 Task: Sort the products in the category "Party Platters" by best match.
Action: Mouse moved to (17, 154)
Screenshot: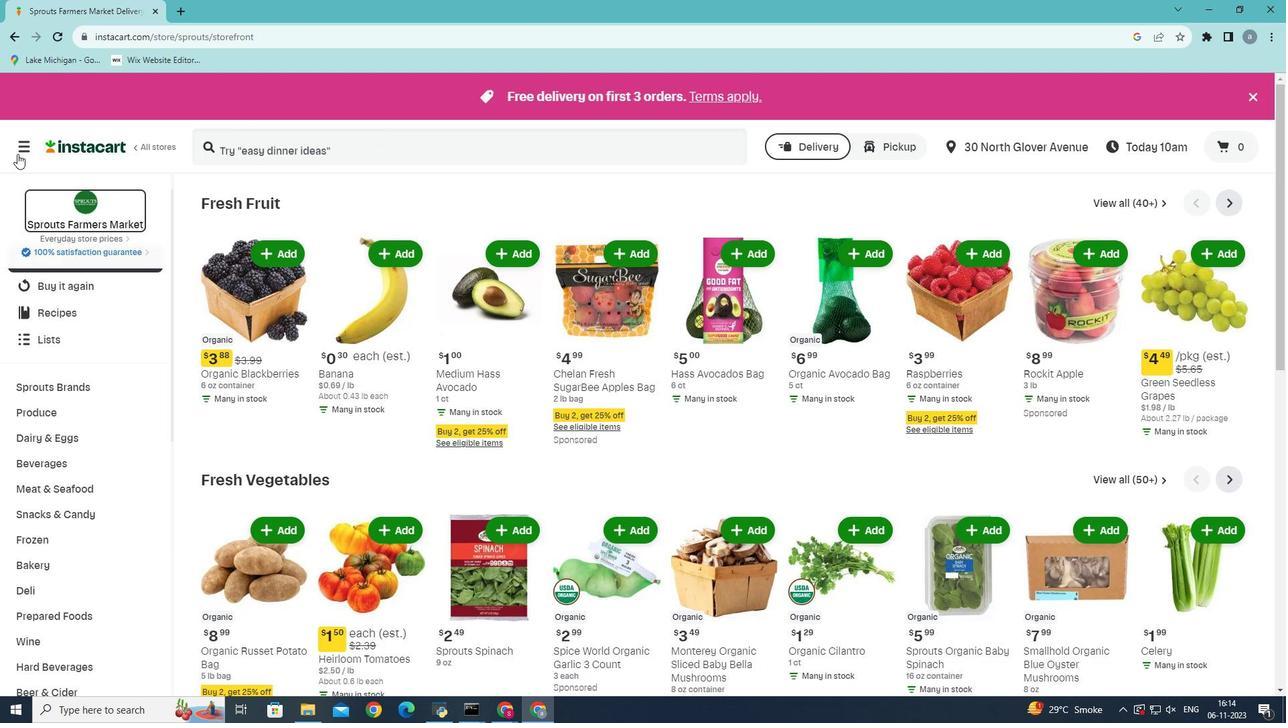 
Action: Mouse pressed left at (17, 154)
Screenshot: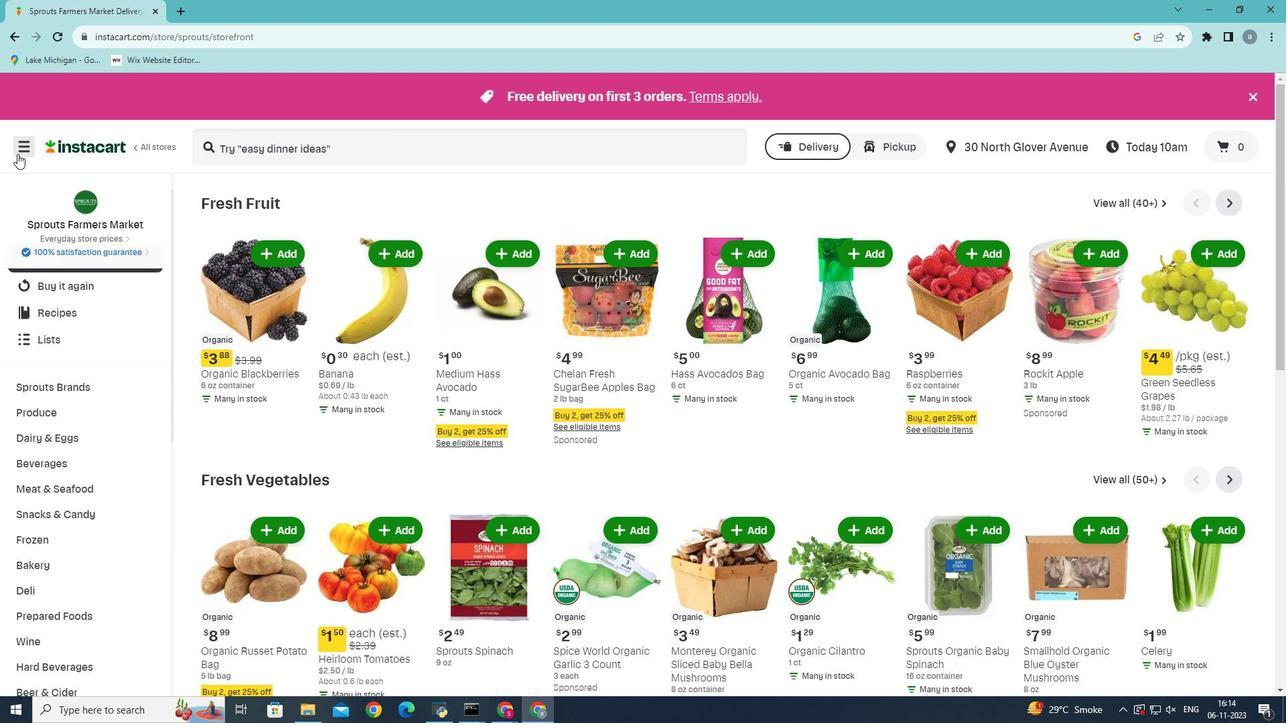 
Action: Mouse moved to (50, 373)
Screenshot: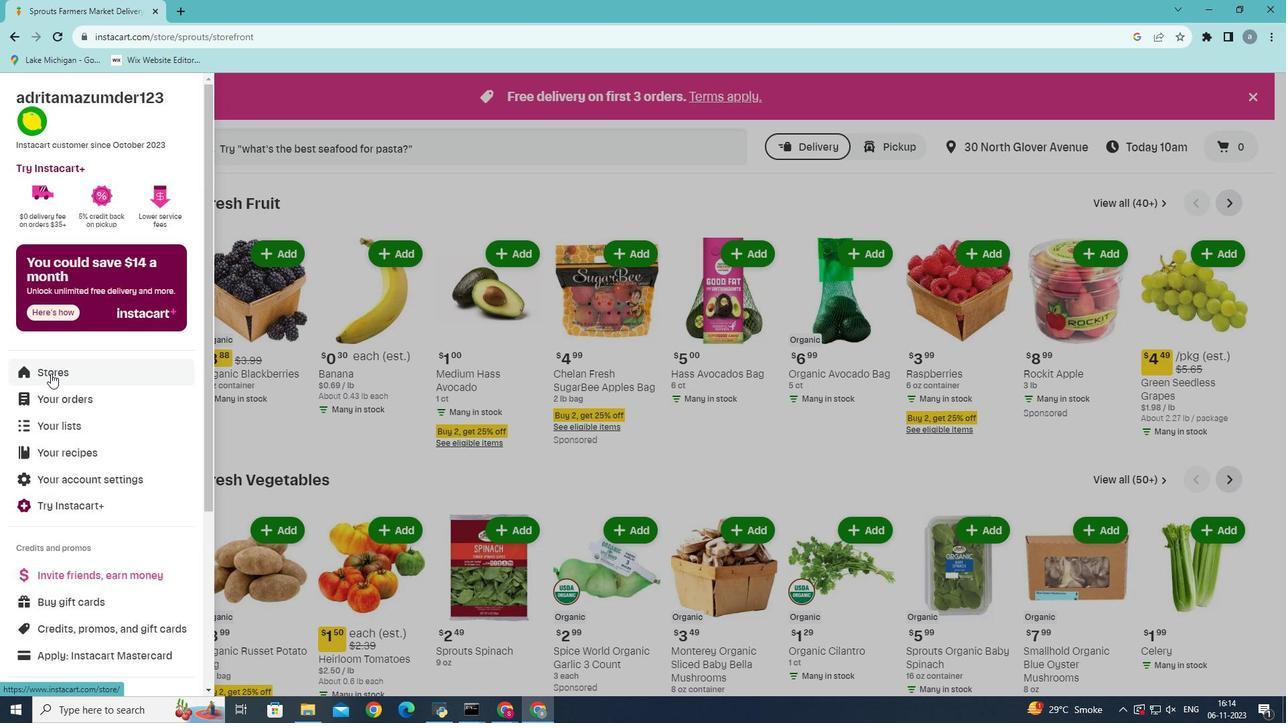 
Action: Mouse pressed left at (50, 373)
Screenshot: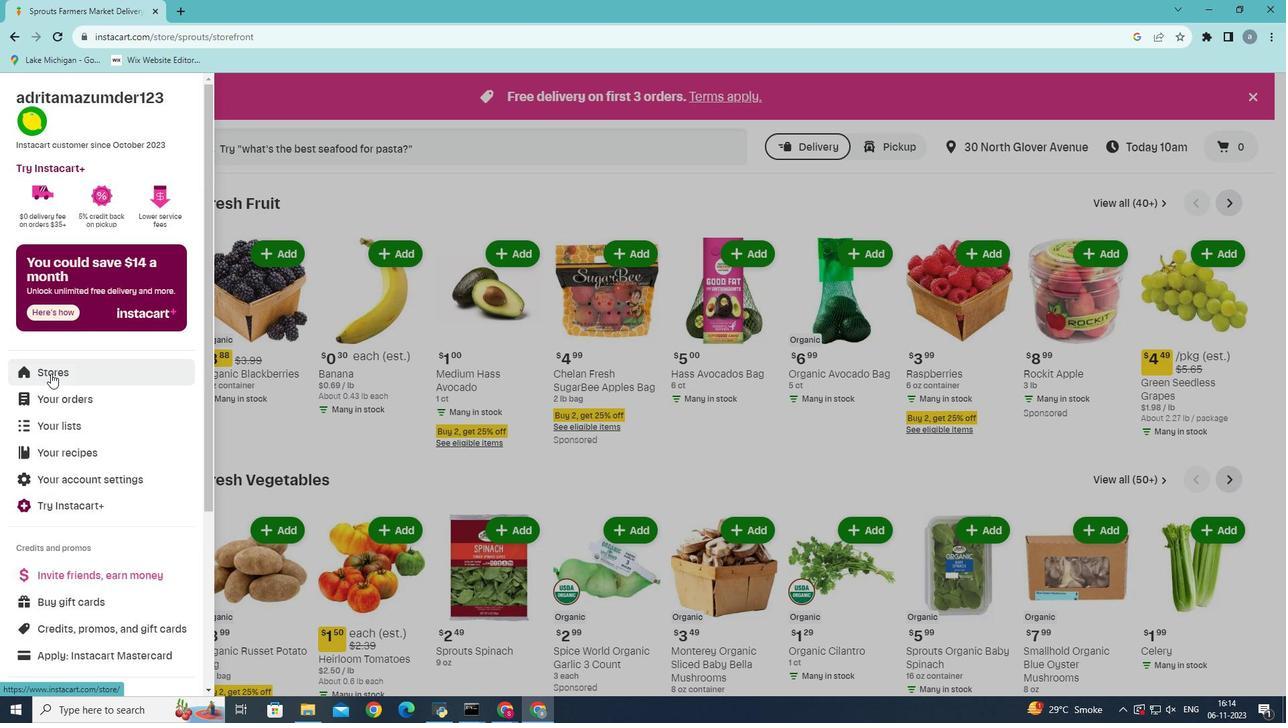 
Action: Mouse moved to (321, 154)
Screenshot: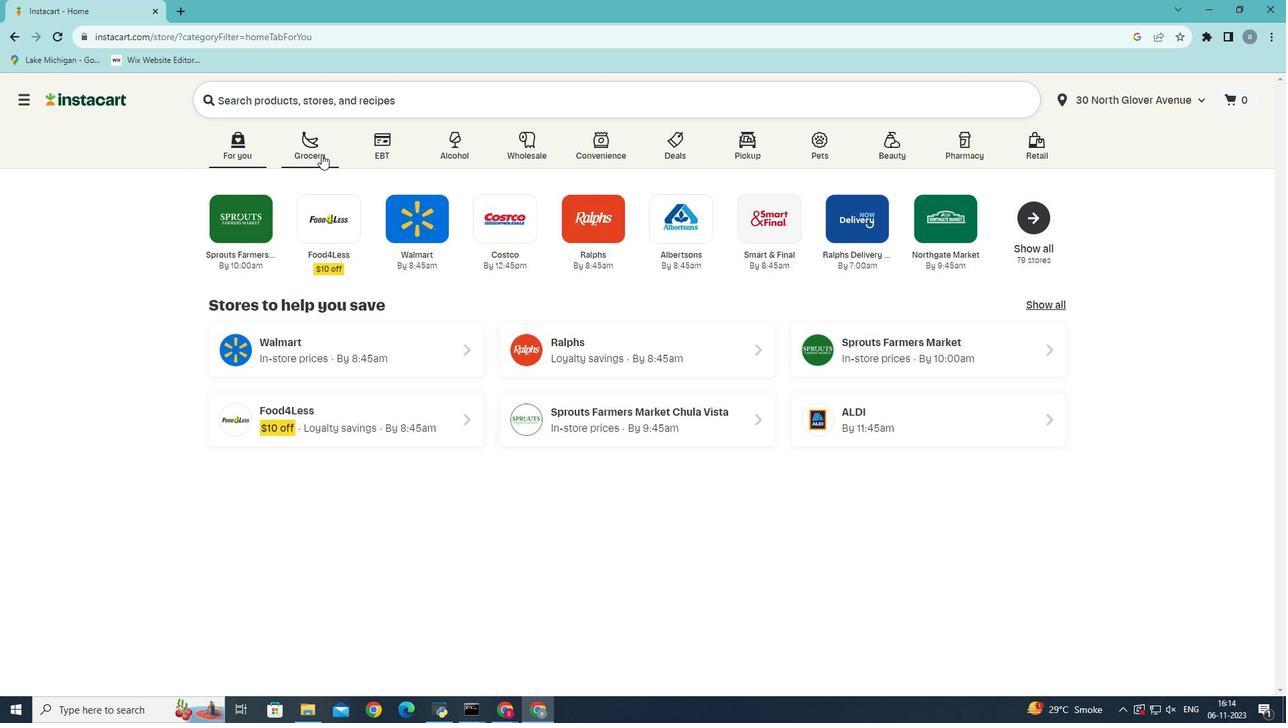 
Action: Mouse pressed left at (321, 154)
Screenshot: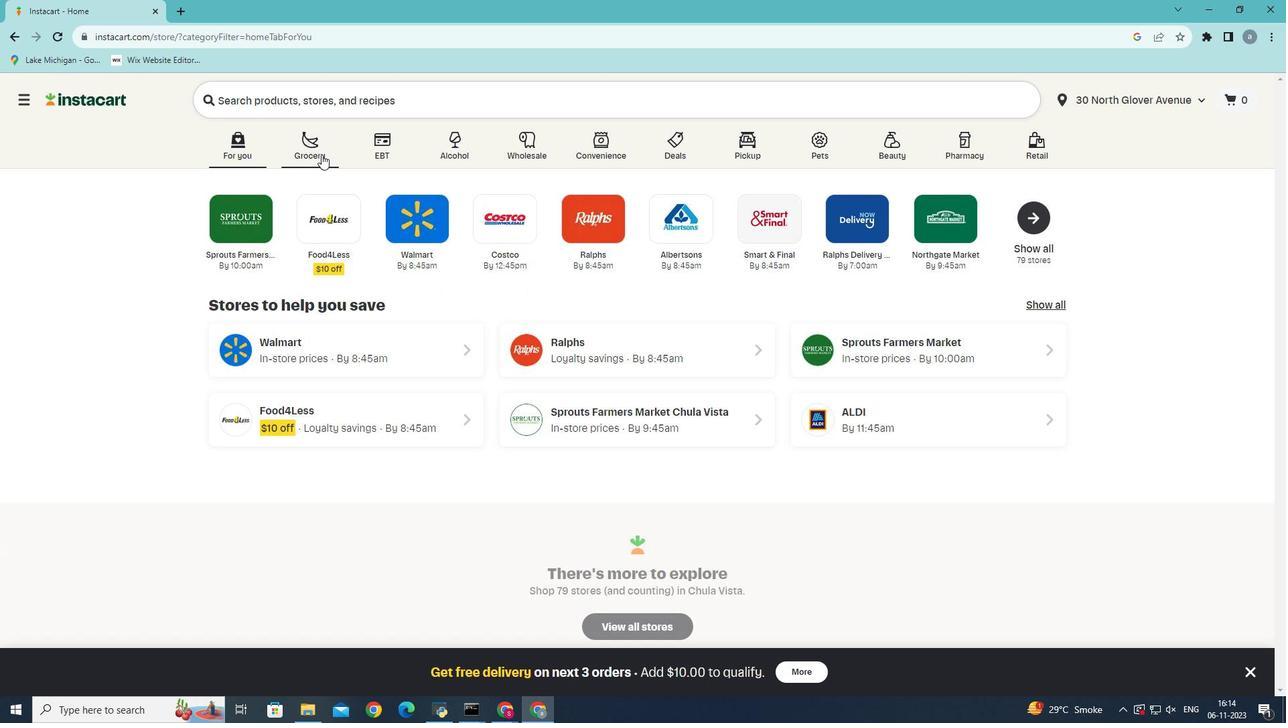 
Action: Mouse moved to (311, 394)
Screenshot: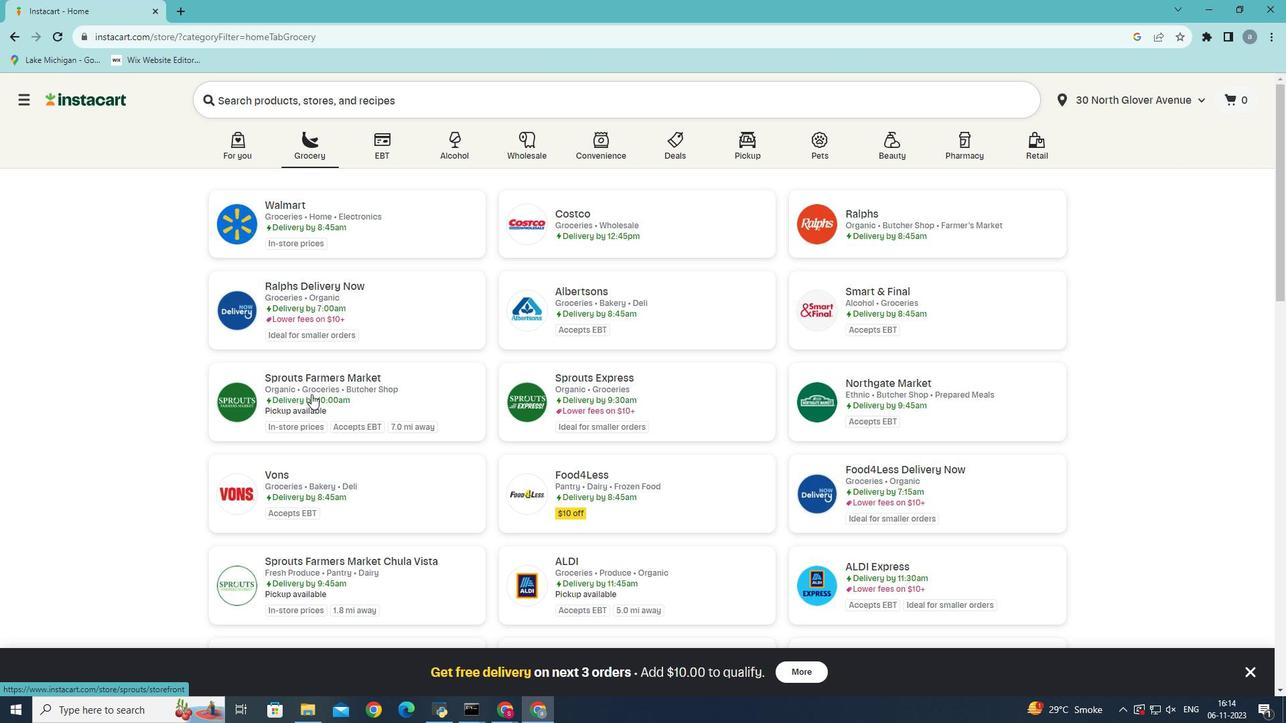 
Action: Mouse pressed left at (311, 394)
Screenshot: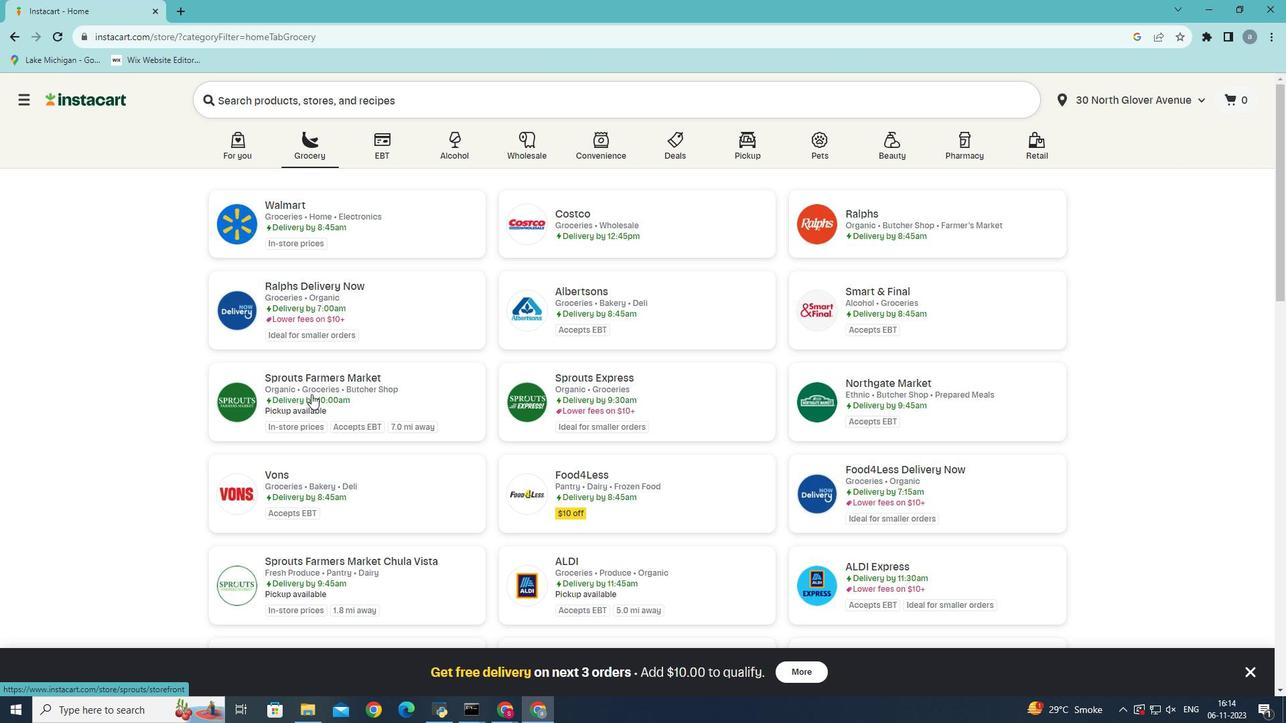 
Action: Mouse moved to (60, 618)
Screenshot: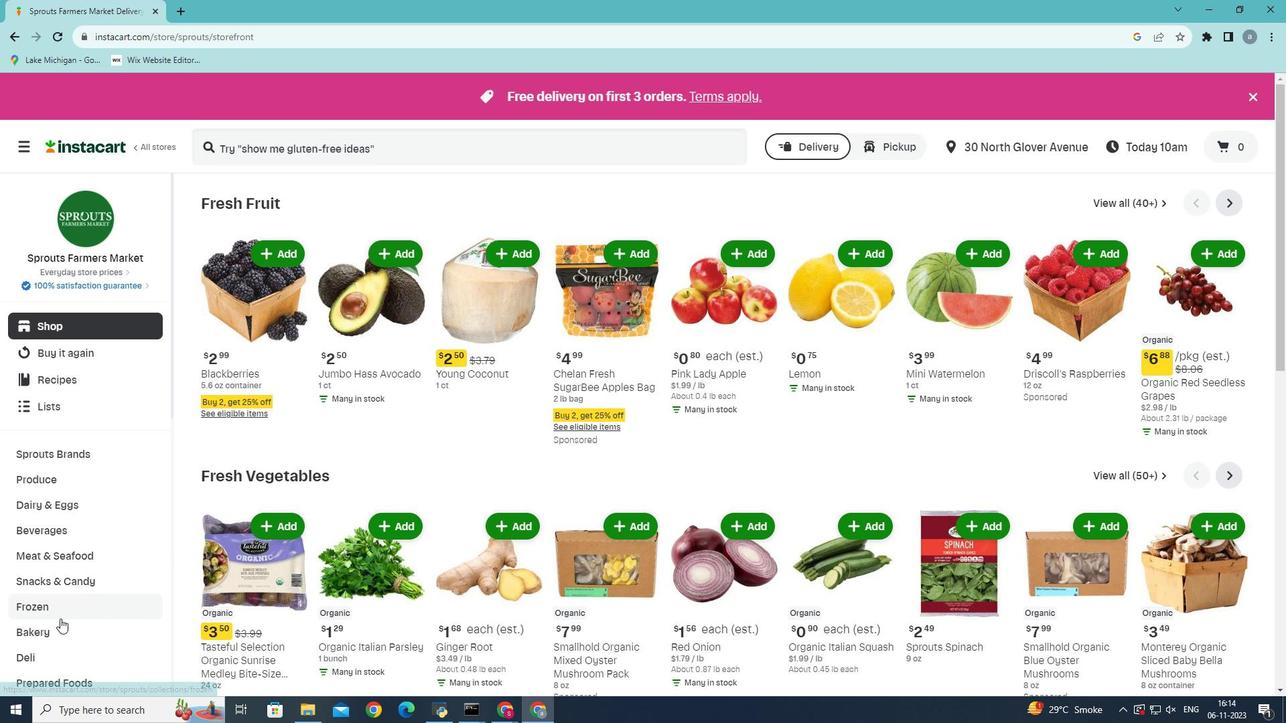 
Action: Mouse scrolled (60, 618) with delta (0, 0)
Screenshot: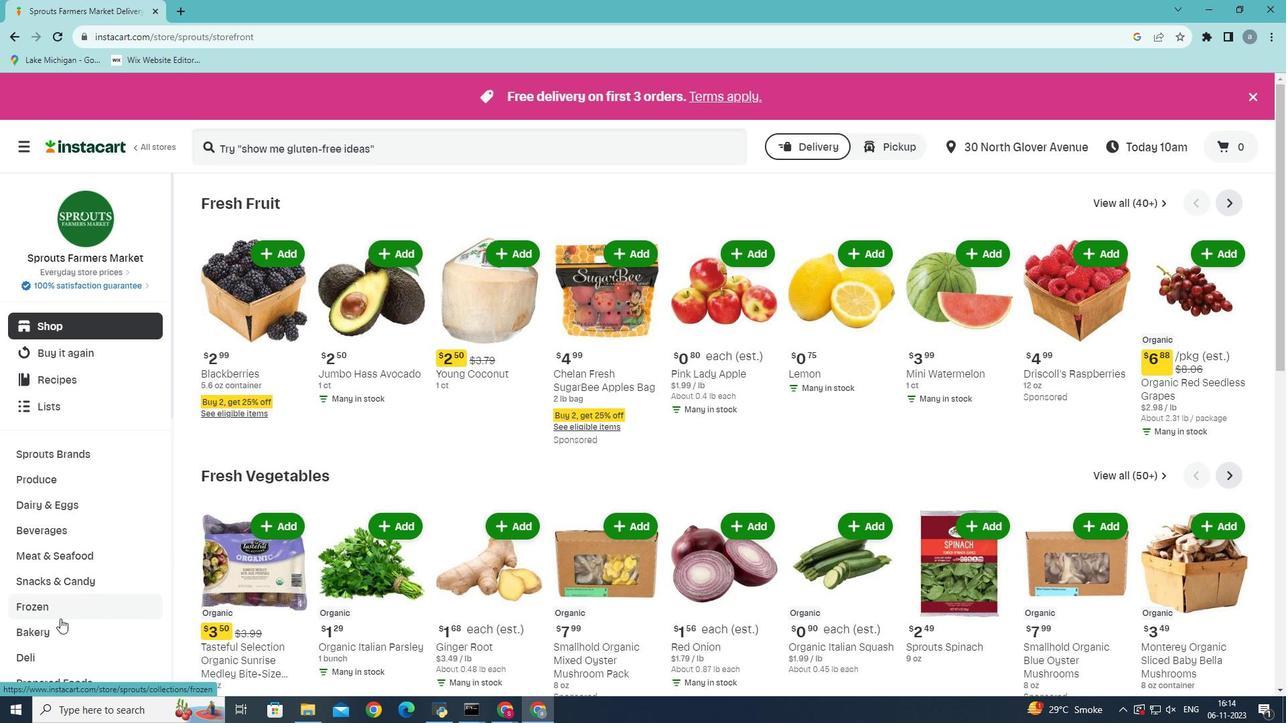 
Action: Mouse pressed left at (60, 618)
Screenshot: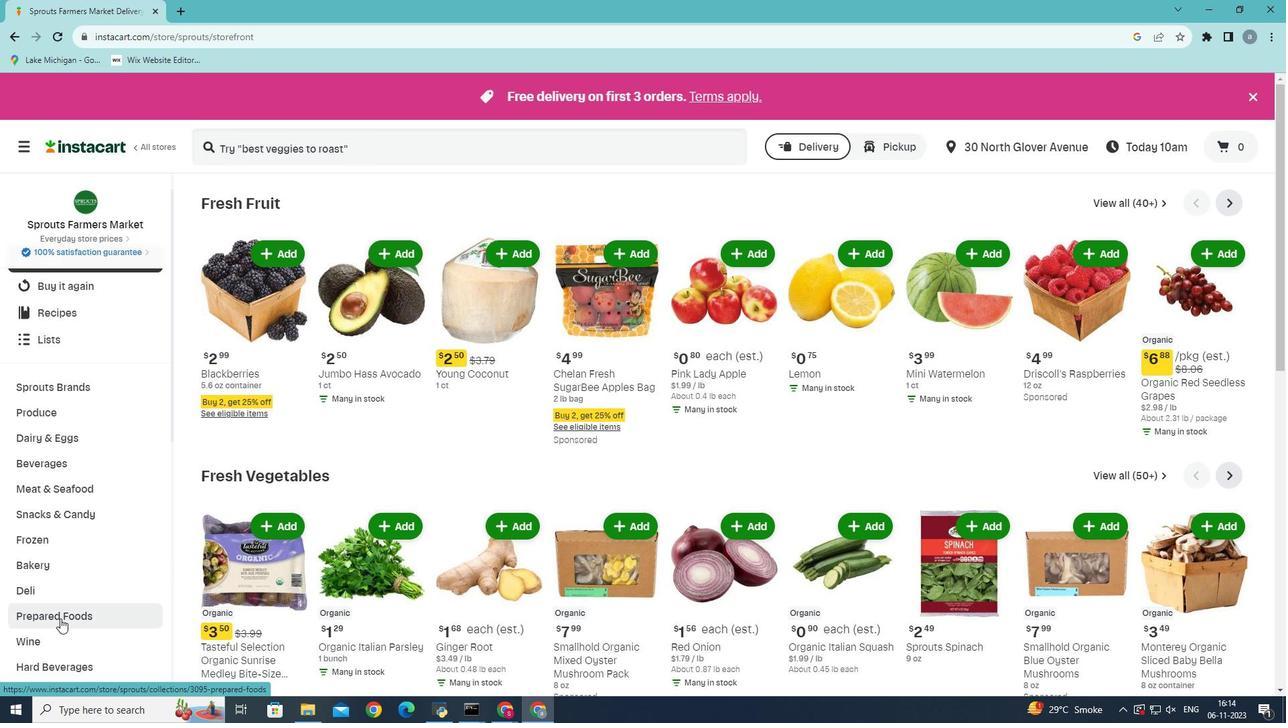 
Action: Mouse moved to (626, 237)
Screenshot: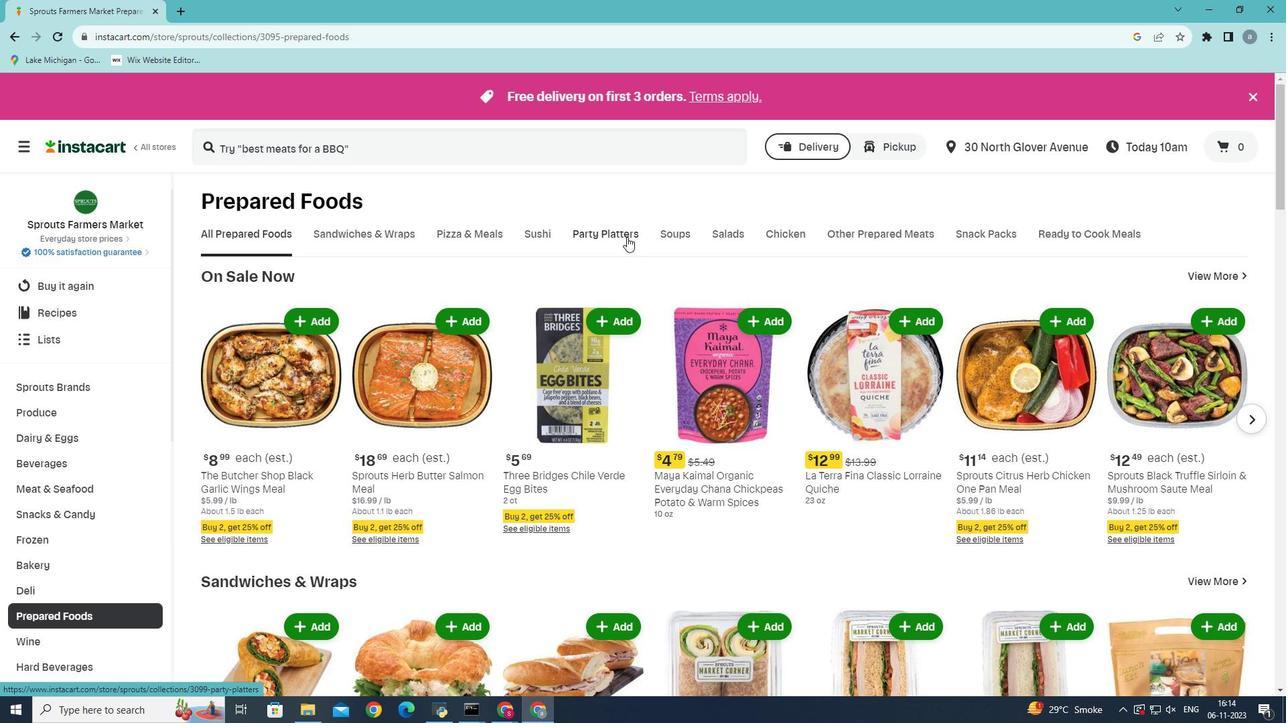 
Action: Mouse pressed left at (626, 237)
Screenshot: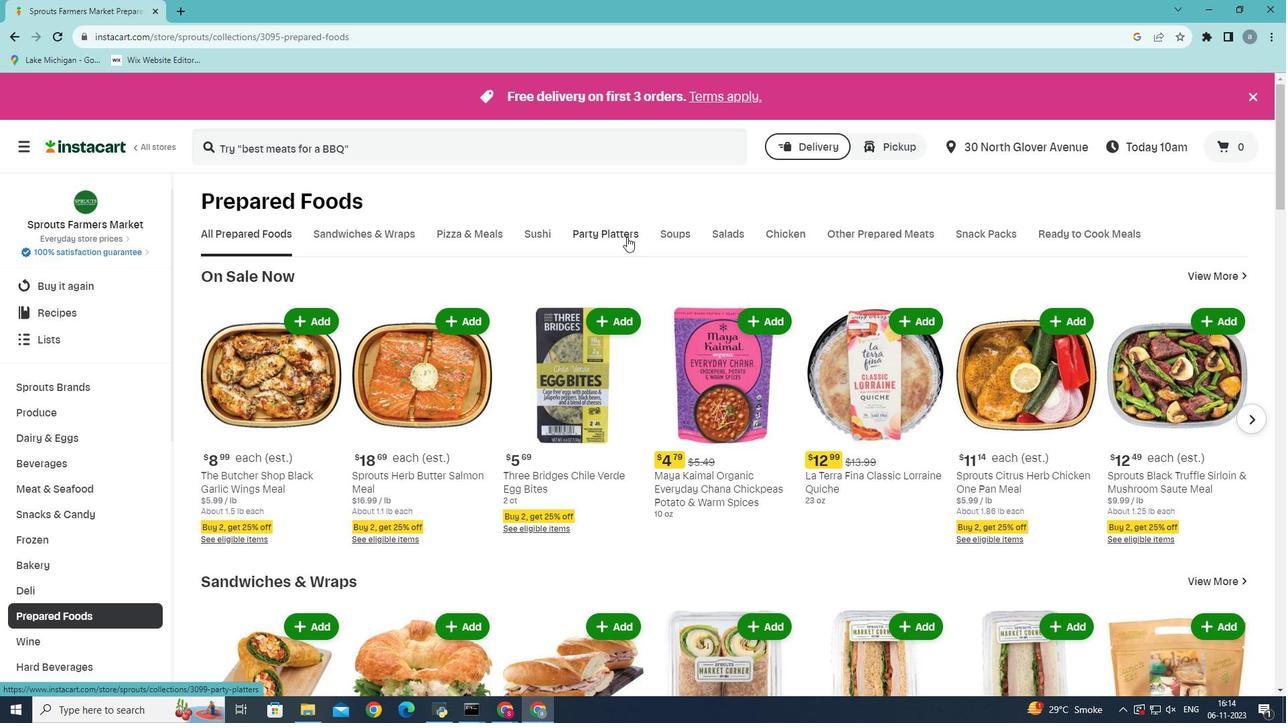 
Action: Mouse moved to (1233, 279)
Screenshot: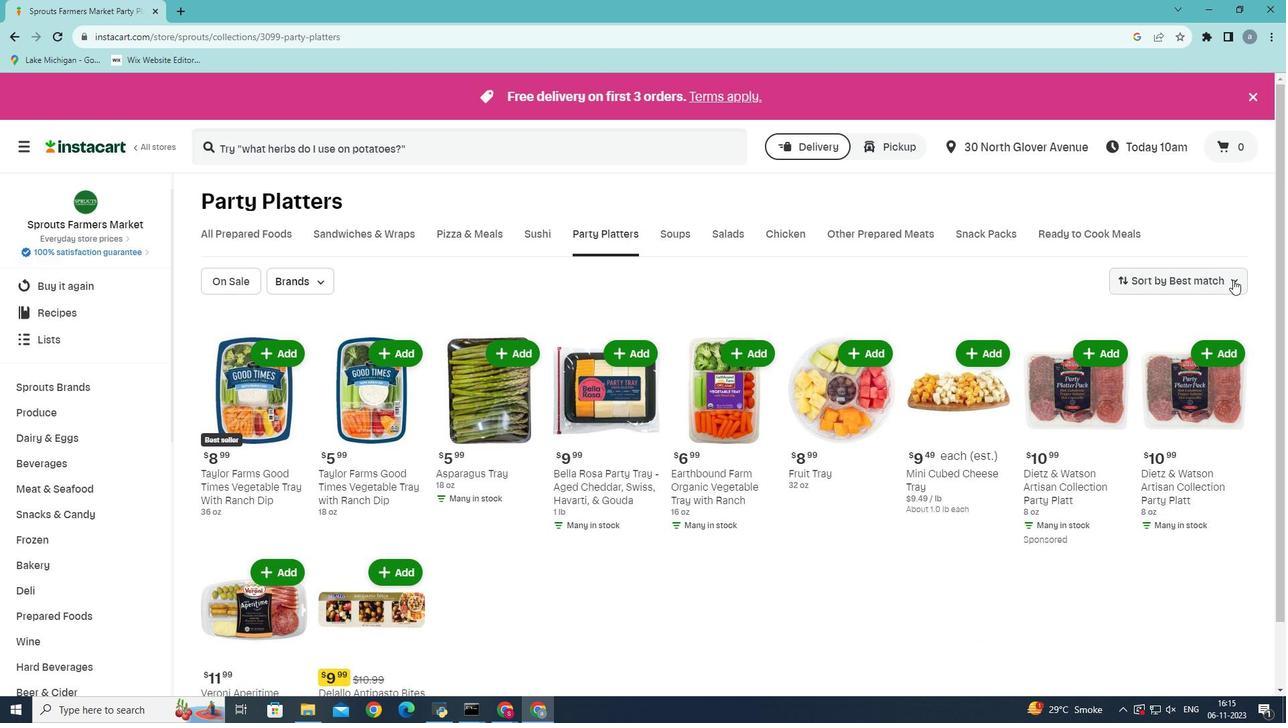 
Action: Mouse pressed left at (1233, 279)
Screenshot: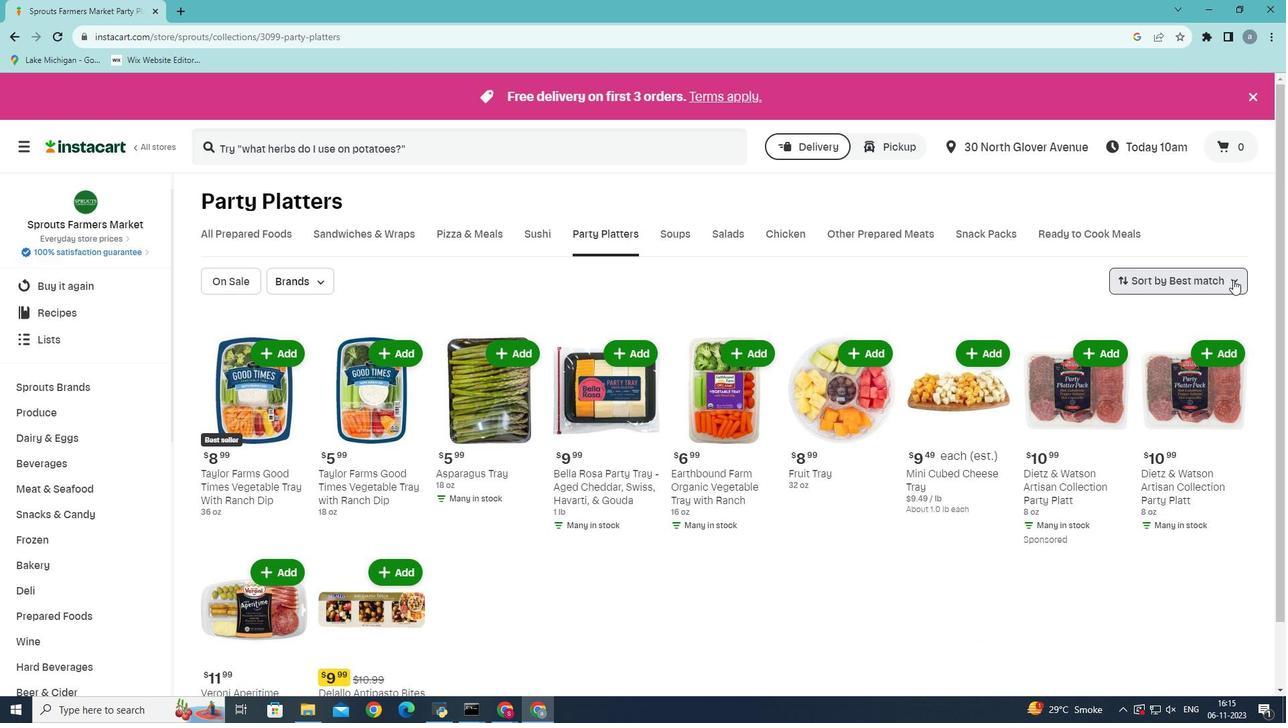 
Action: Mouse moved to (1171, 320)
Screenshot: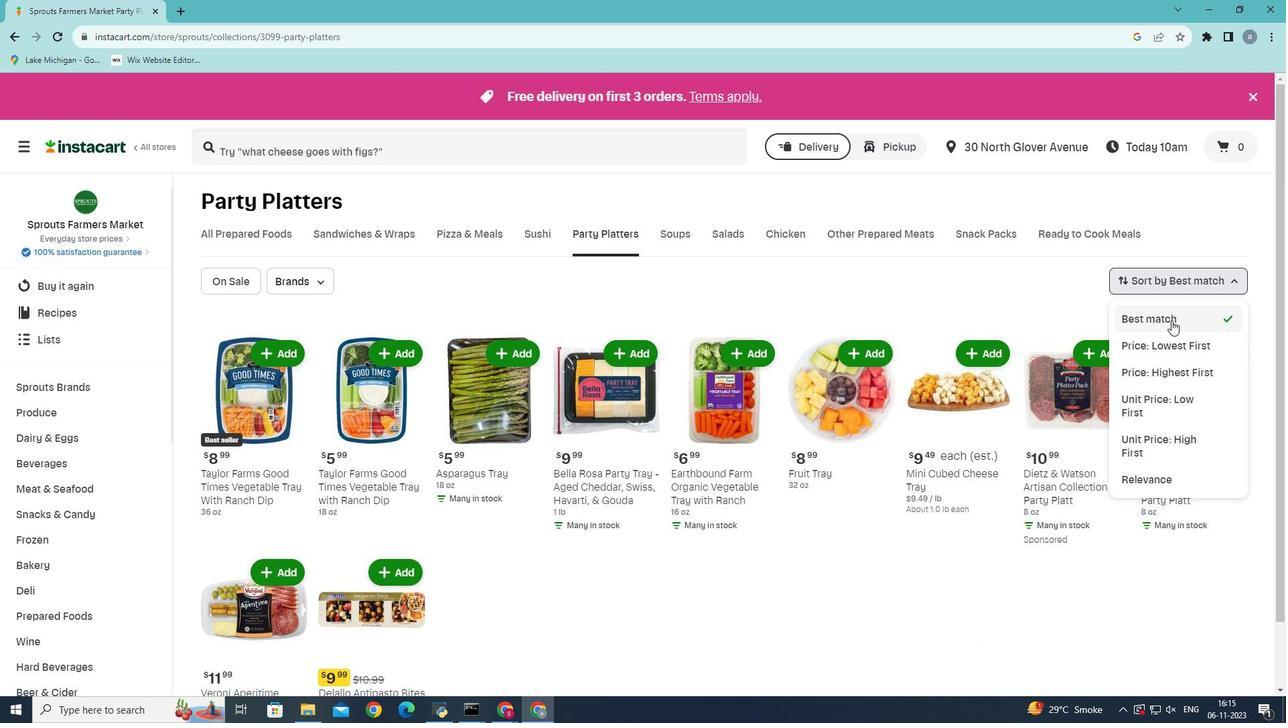 
Action: Mouse pressed left at (1171, 320)
Screenshot: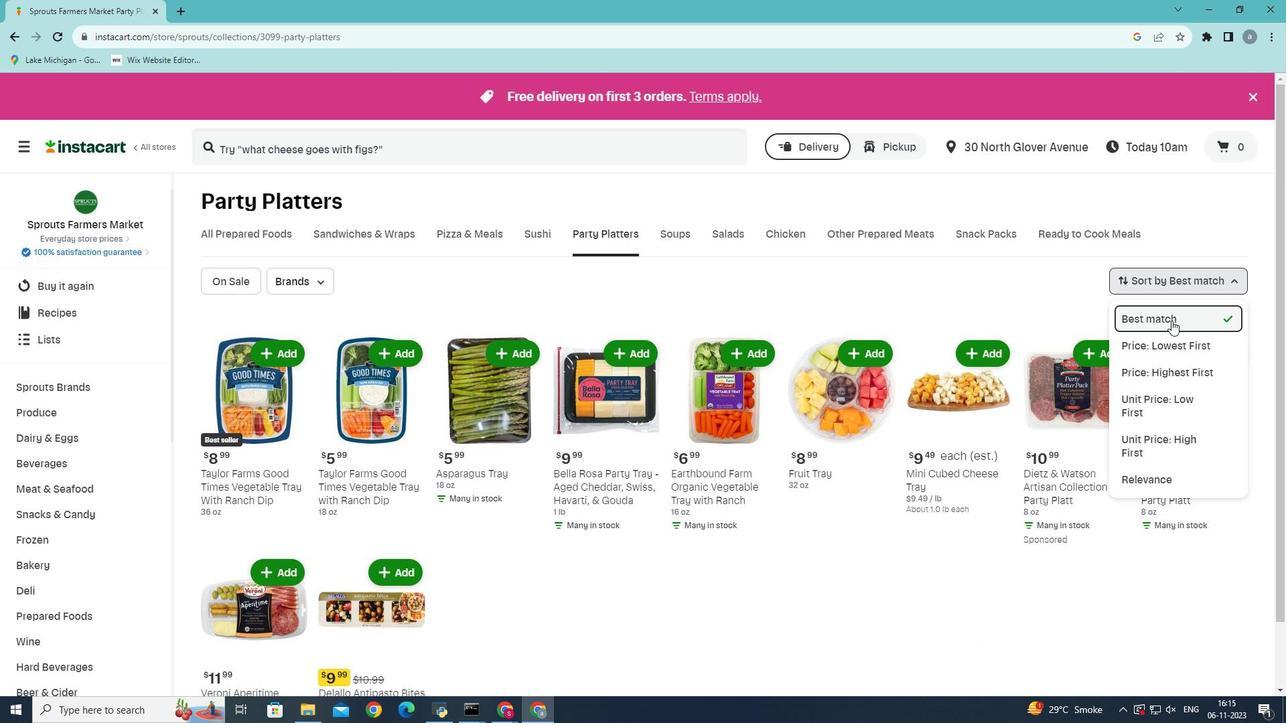 
Action: Mouse moved to (1162, 307)
Screenshot: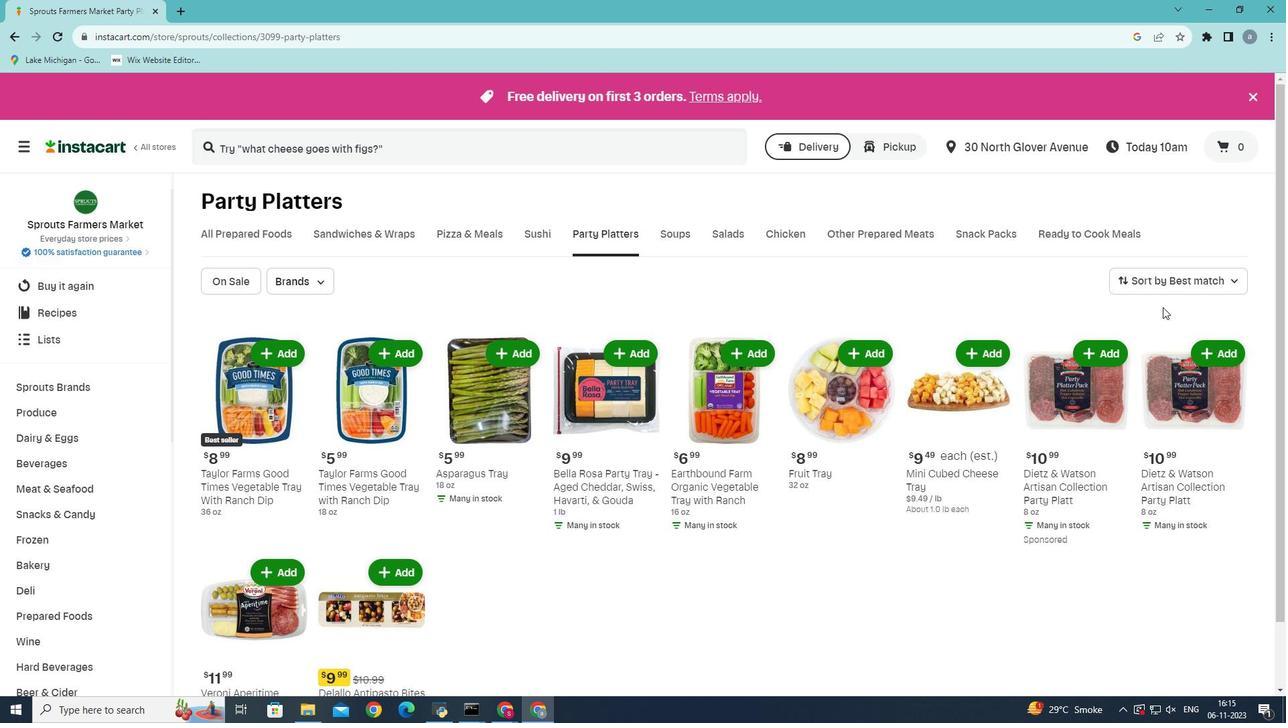 
